 Task: Set the Layer C modulation for the ISDB-T reception parameter to 32-APSK.
Action: Mouse moved to (116, 17)
Screenshot: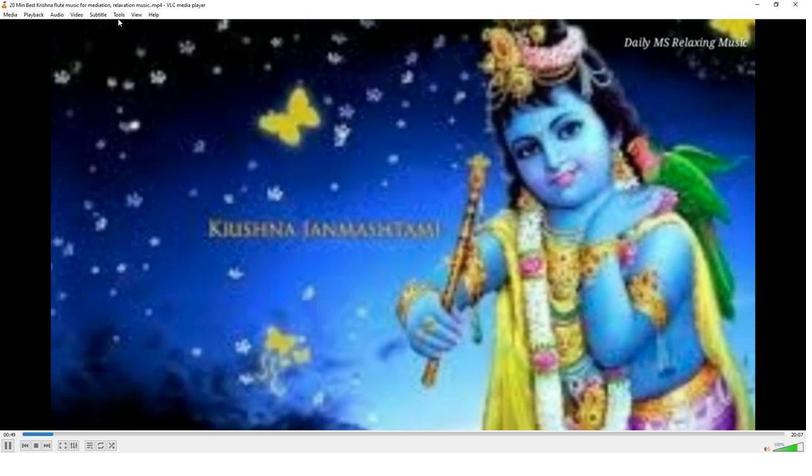 
Action: Mouse pressed left at (116, 17)
Screenshot: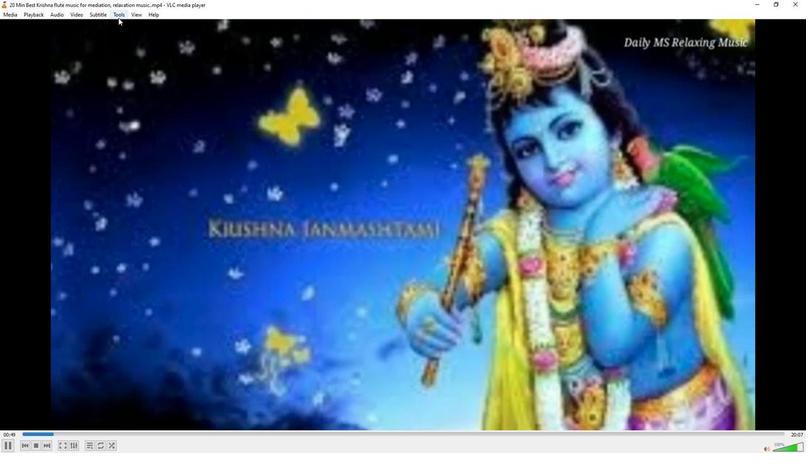
Action: Mouse moved to (129, 113)
Screenshot: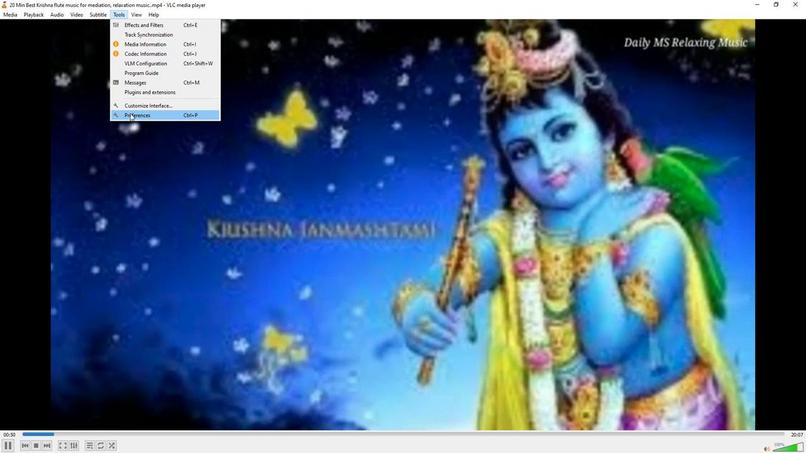
Action: Mouse pressed left at (129, 113)
Screenshot: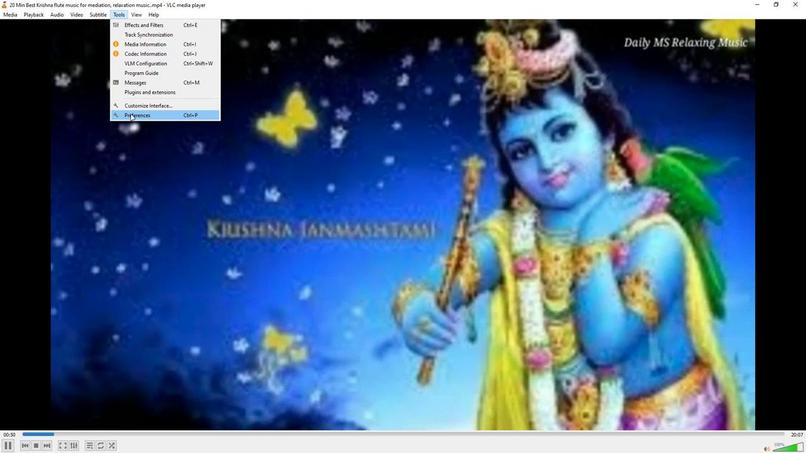
Action: Mouse moved to (267, 371)
Screenshot: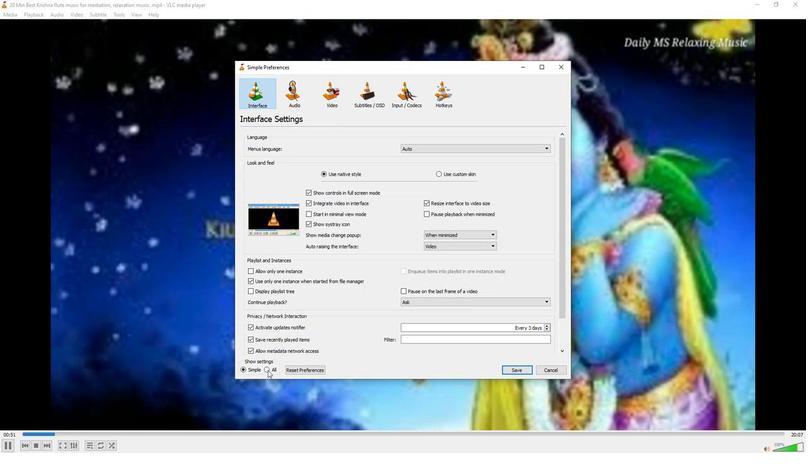 
Action: Mouse pressed left at (267, 371)
Screenshot: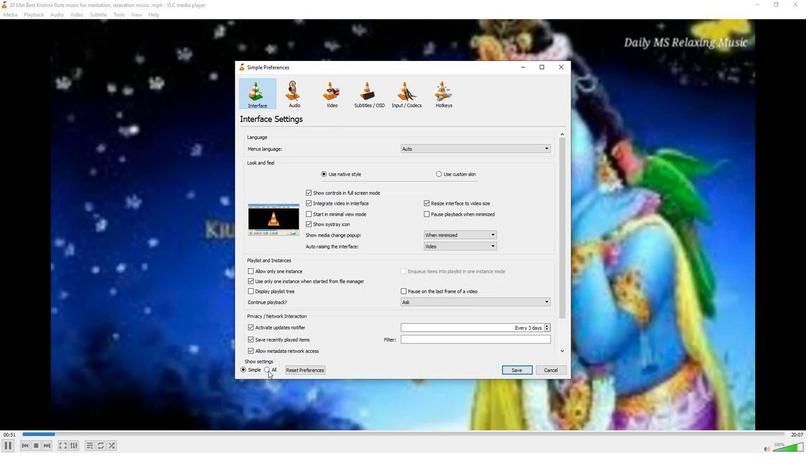 
Action: Mouse moved to (253, 226)
Screenshot: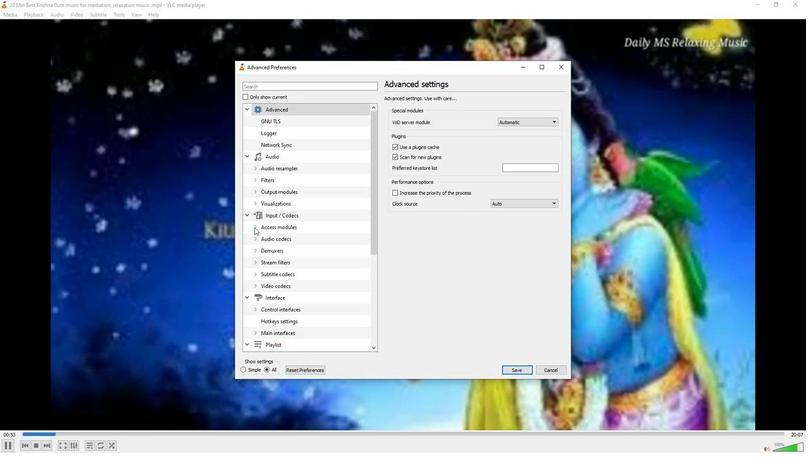 
Action: Mouse pressed left at (253, 226)
Screenshot: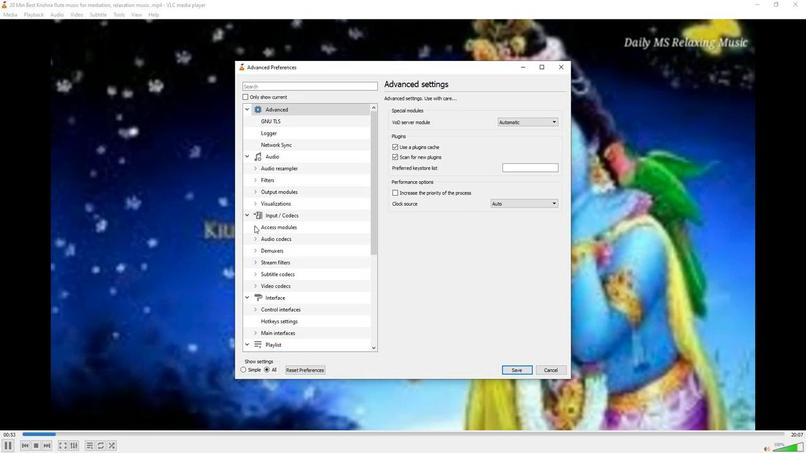 
Action: Mouse moved to (273, 296)
Screenshot: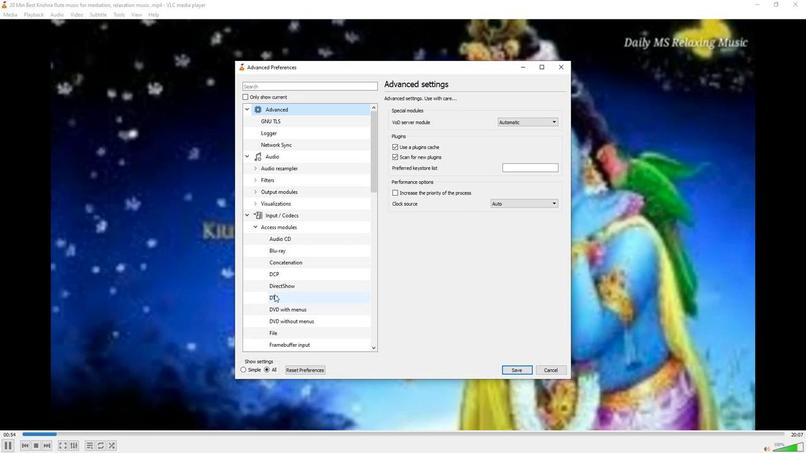 
Action: Mouse pressed left at (273, 296)
Screenshot: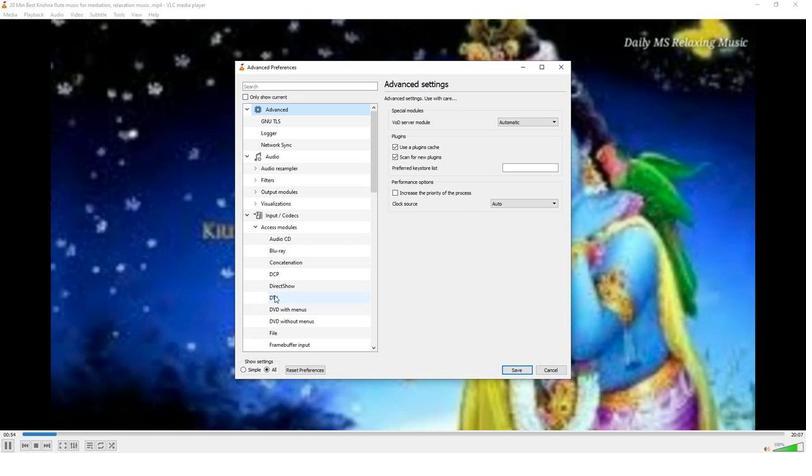 
Action: Mouse moved to (443, 288)
Screenshot: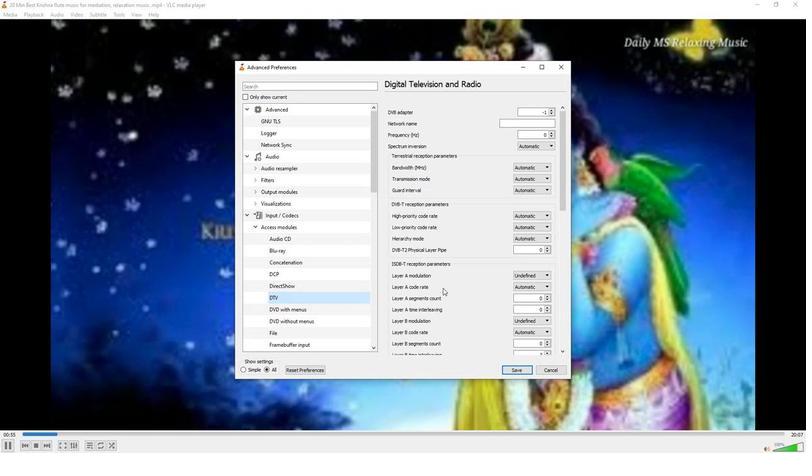 
Action: Mouse scrolled (443, 288) with delta (0, 0)
Screenshot: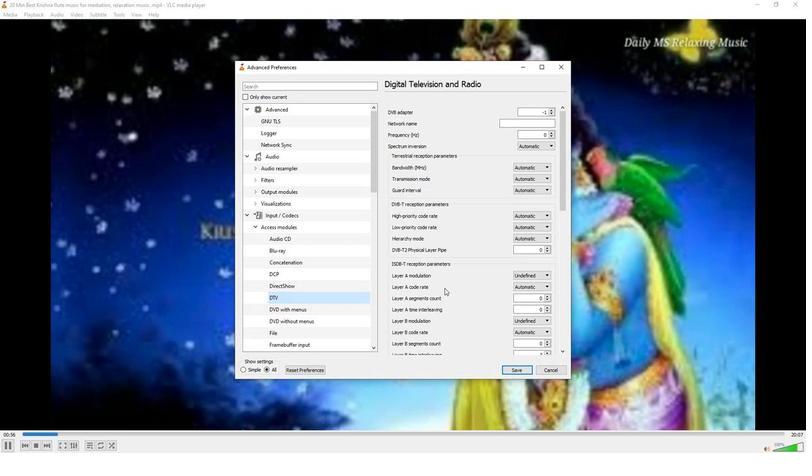 
Action: Mouse scrolled (443, 288) with delta (0, 0)
Screenshot: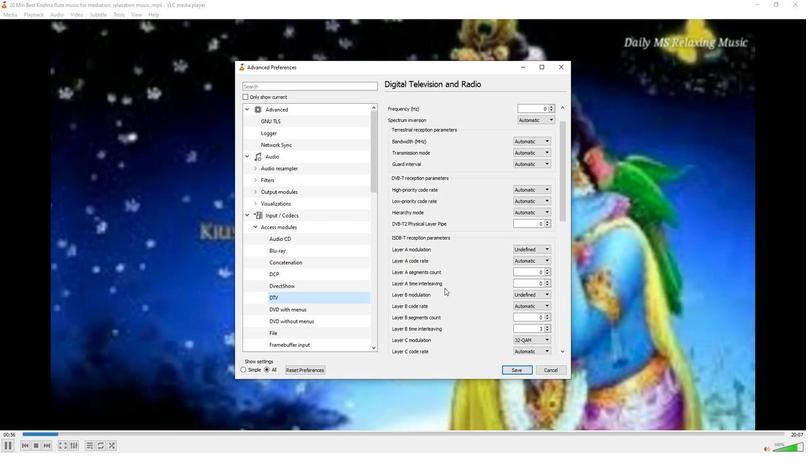 
Action: Mouse scrolled (443, 288) with delta (0, 0)
Screenshot: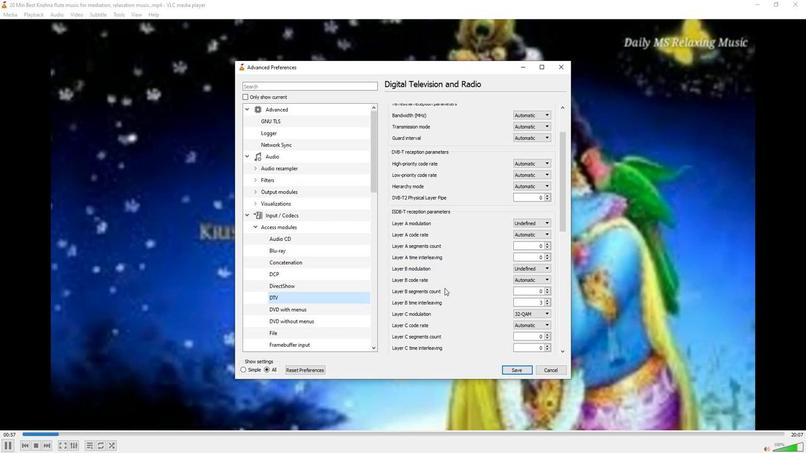 
Action: Mouse moved to (530, 288)
Screenshot: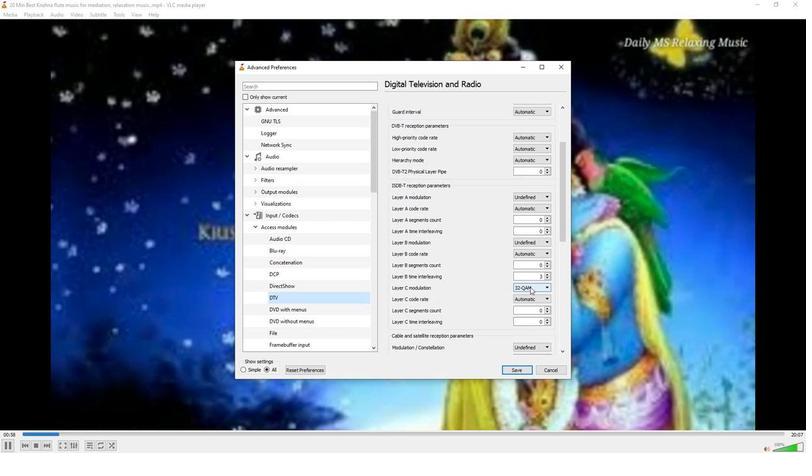 
Action: Mouse pressed left at (530, 288)
Screenshot: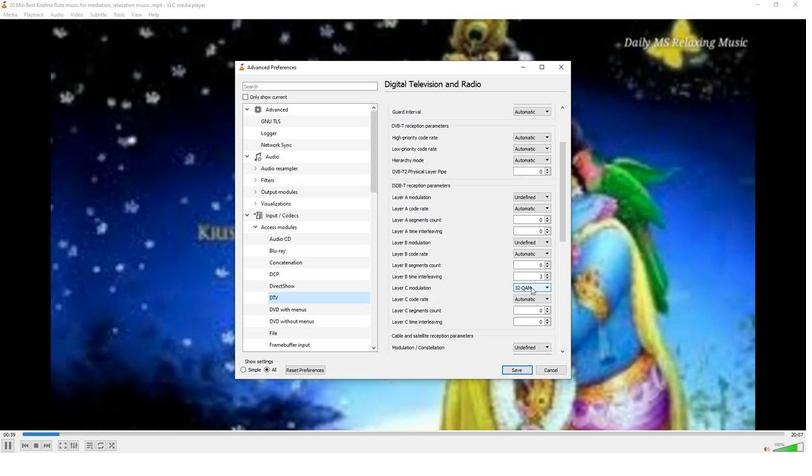 
Action: Mouse moved to (535, 303)
Screenshot: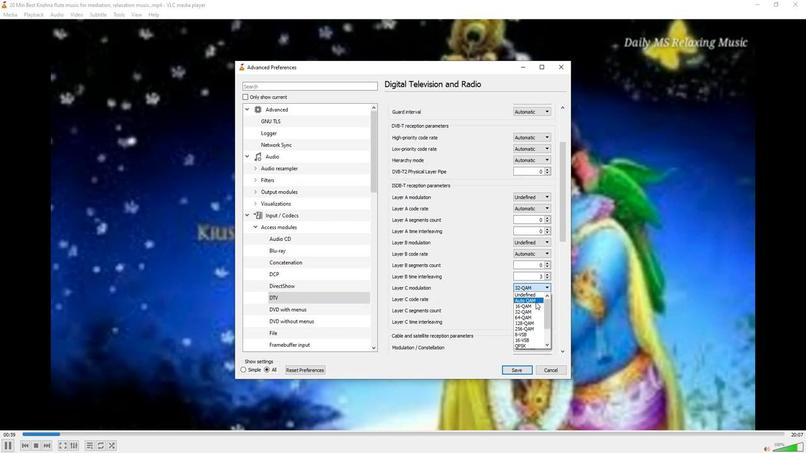 
Action: Mouse scrolled (535, 302) with delta (0, 0)
Screenshot: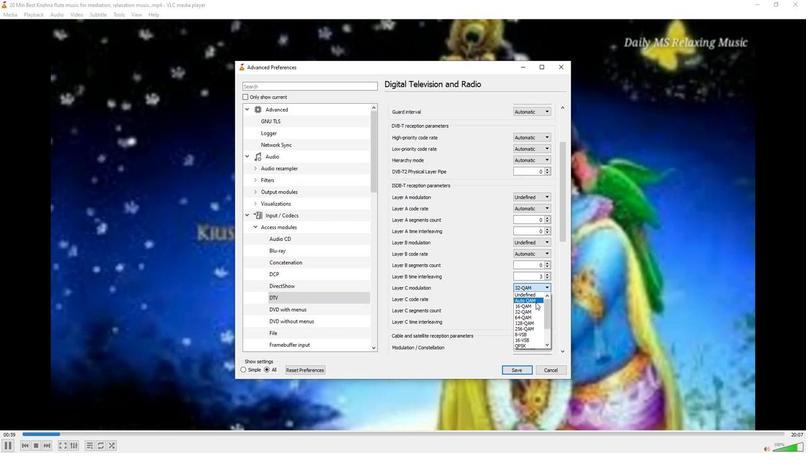 
Action: Mouse scrolled (535, 302) with delta (0, 0)
Screenshot: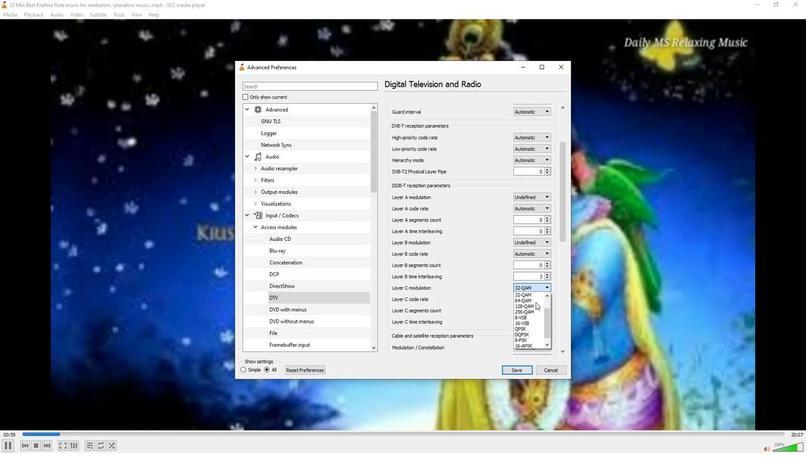 
Action: Mouse scrolled (535, 302) with delta (0, 0)
Screenshot: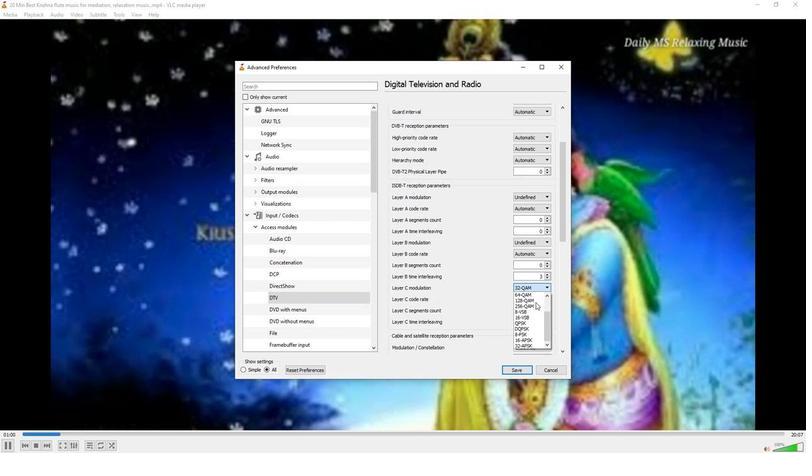 
Action: Mouse moved to (532, 345)
Screenshot: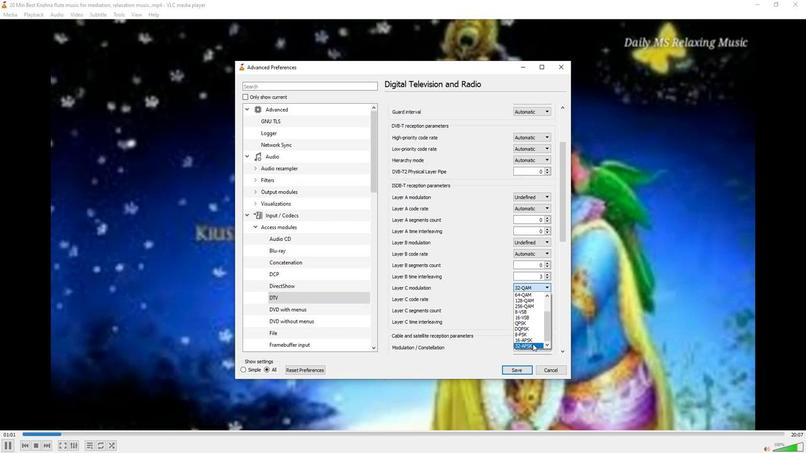 
Action: Mouse pressed left at (532, 345)
Screenshot: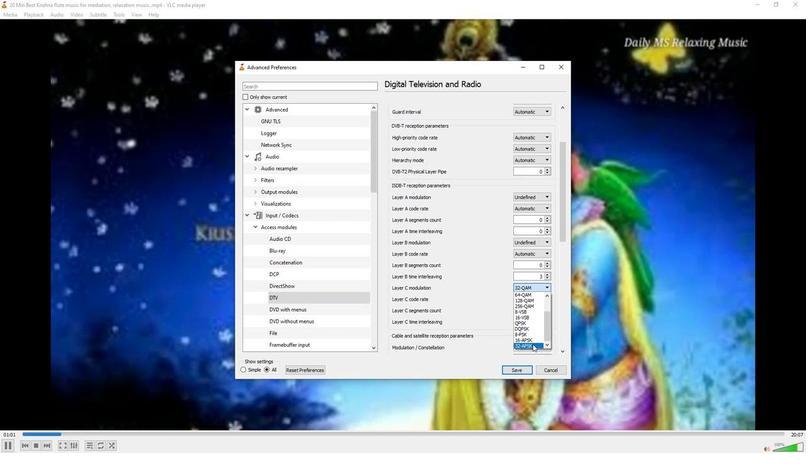 
Action: Mouse moved to (463, 311)
Screenshot: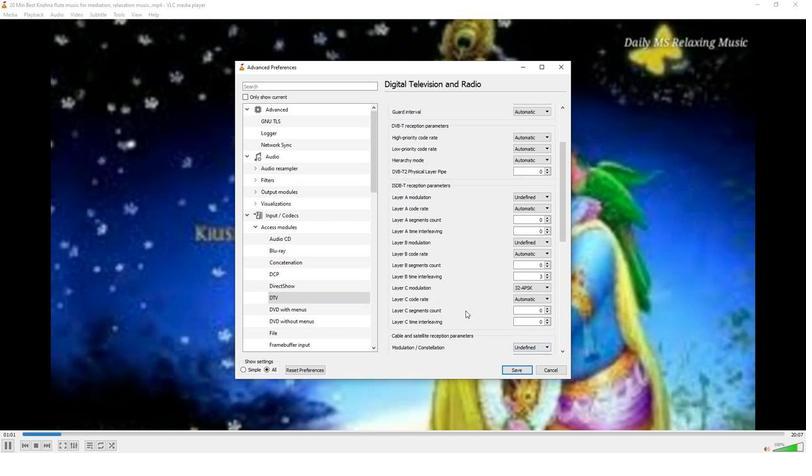 
